 Task: Add Beecher's Cheese Curd Lasagna to the cart.
Action: Mouse moved to (270, 129)
Screenshot: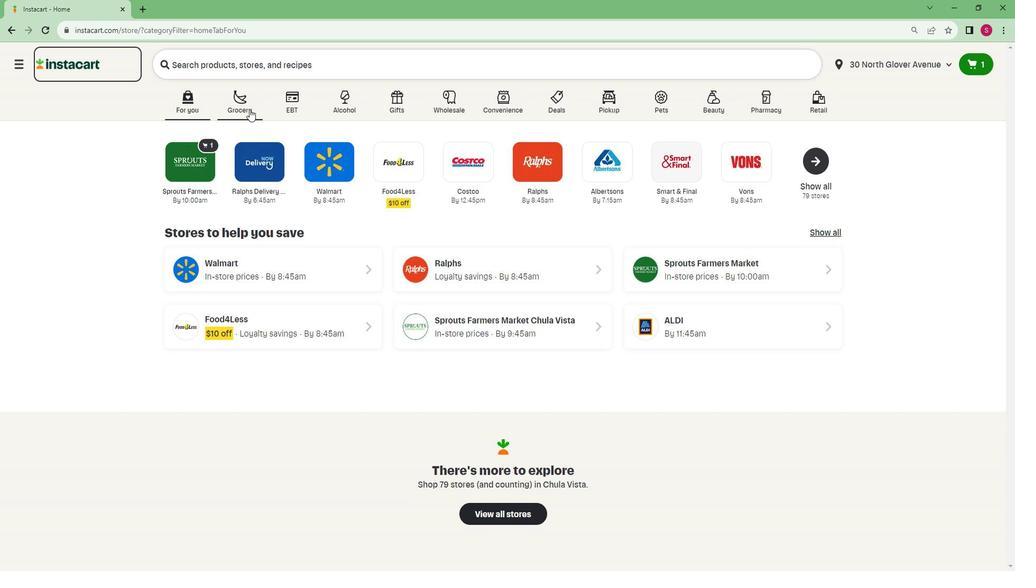 
Action: Mouse pressed left at (270, 129)
Screenshot: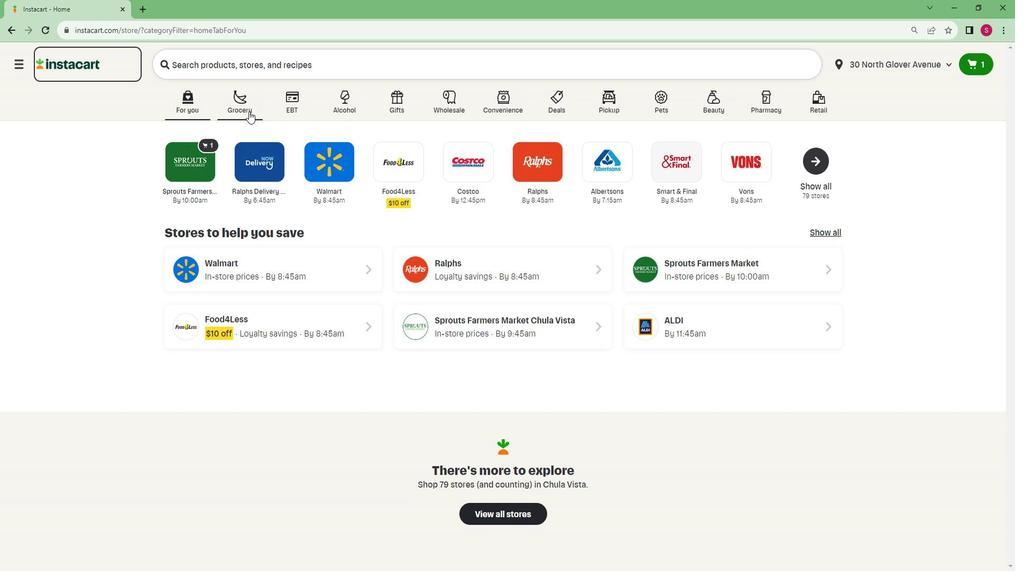 
Action: Mouse moved to (248, 316)
Screenshot: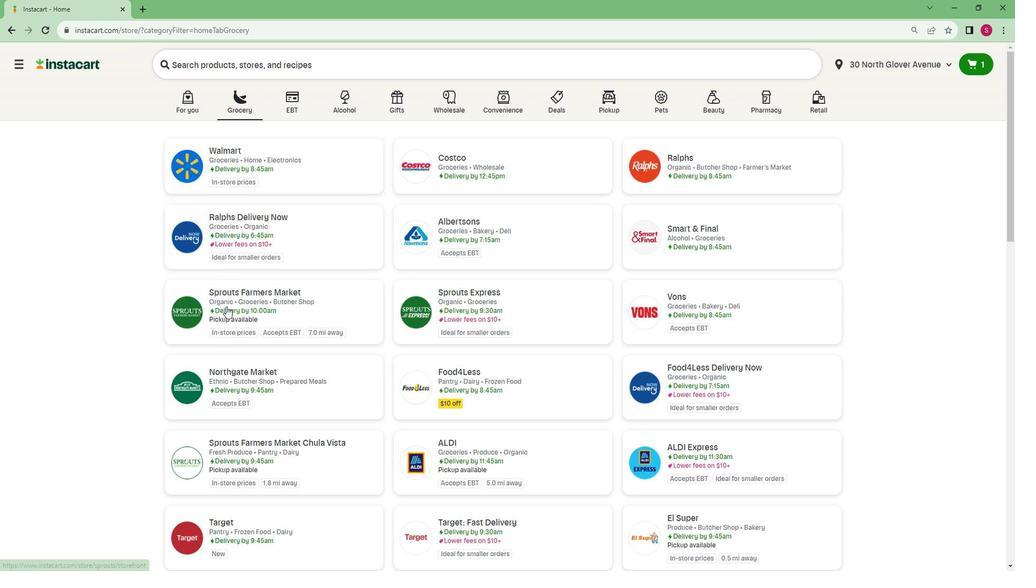 
Action: Mouse pressed left at (248, 316)
Screenshot: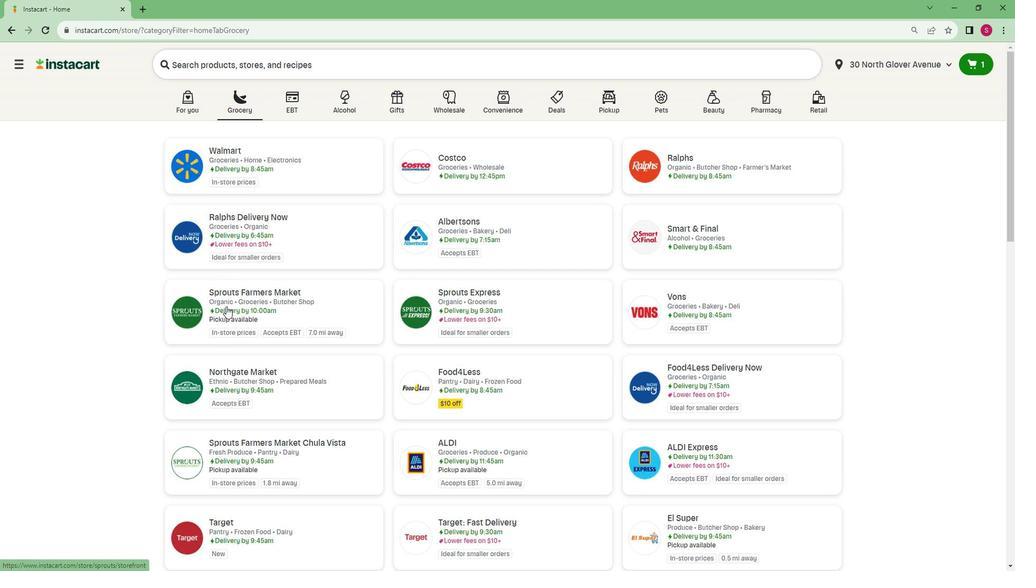 
Action: Mouse moved to (94, 500)
Screenshot: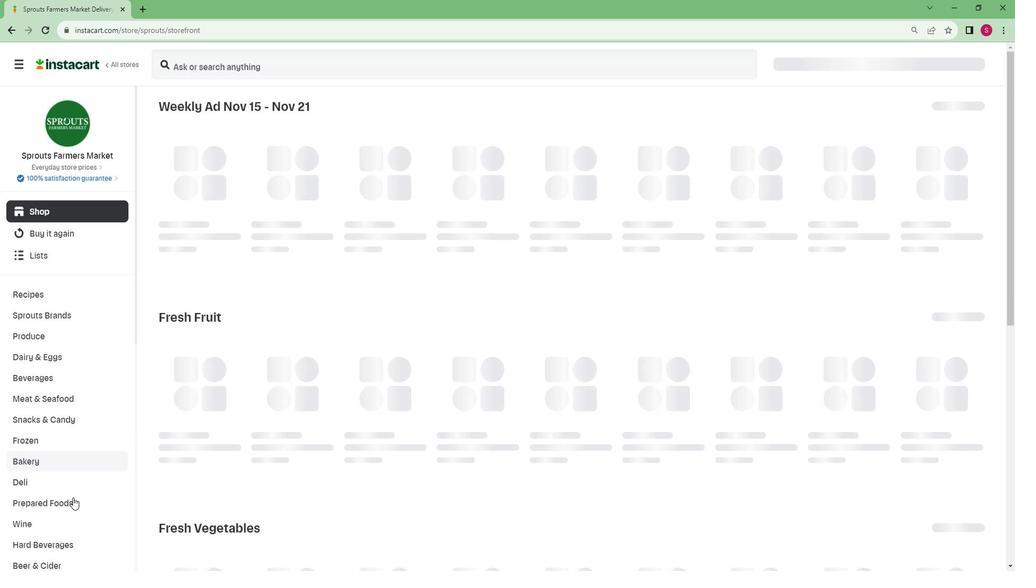 
Action: Mouse scrolled (94, 500) with delta (0, 0)
Screenshot: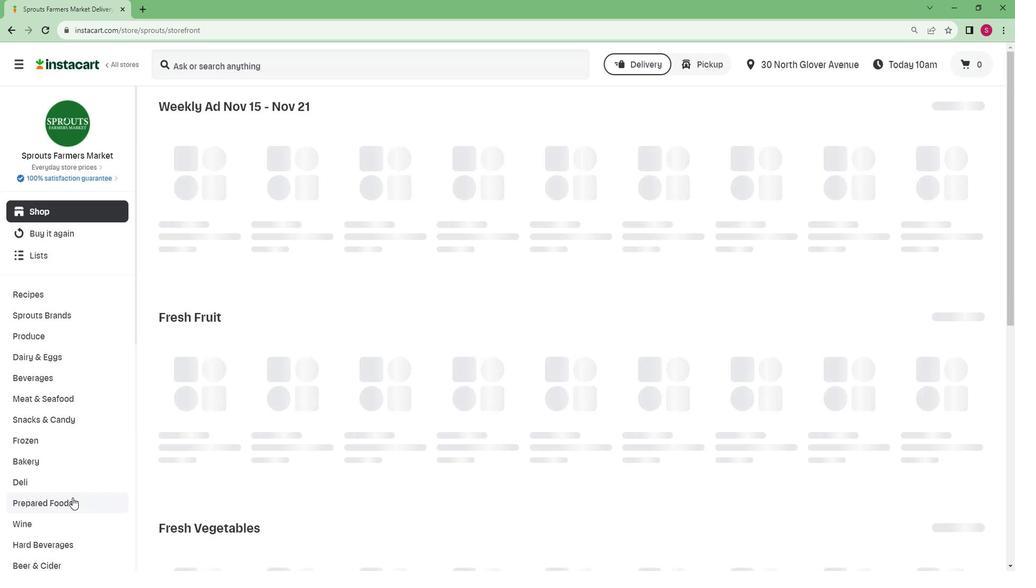 
Action: Mouse scrolled (94, 500) with delta (0, 0)
Screenshot: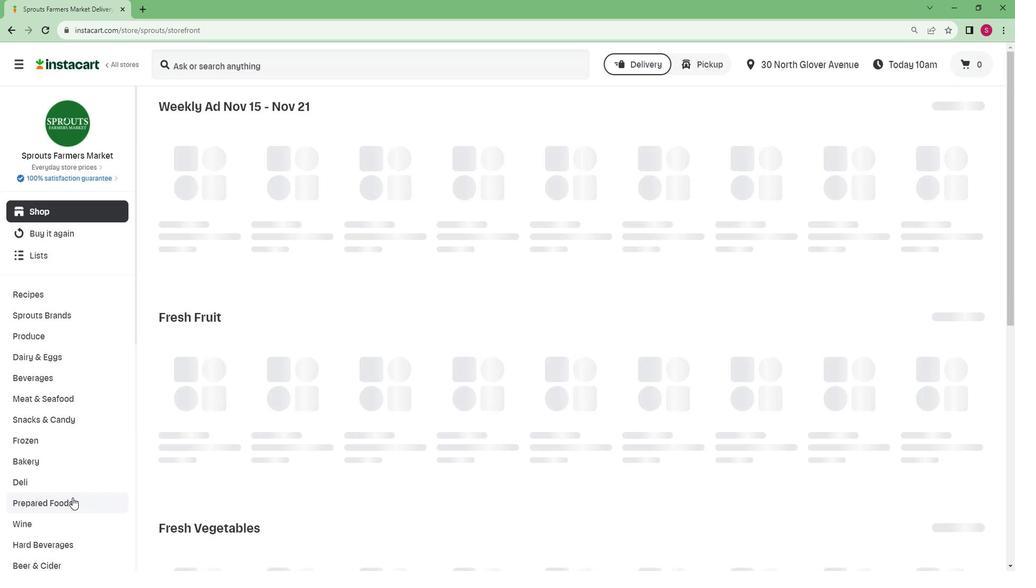 
Action: Mouse scrolled (94, 500) with delta (0, 0)
Screenshot: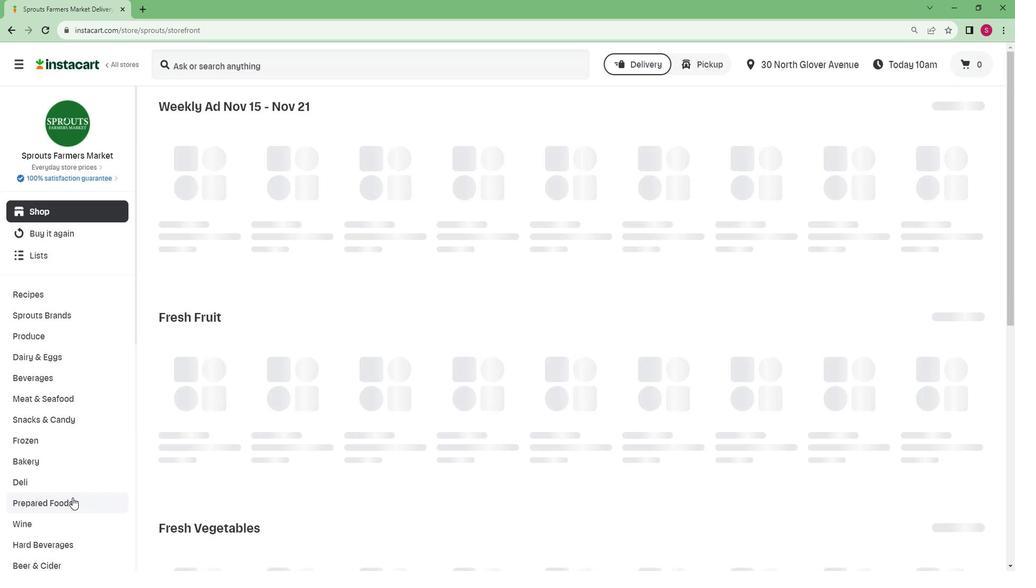 
Action: Mouse scrolled (94, 500) with delta (0, 0)
Screenshot: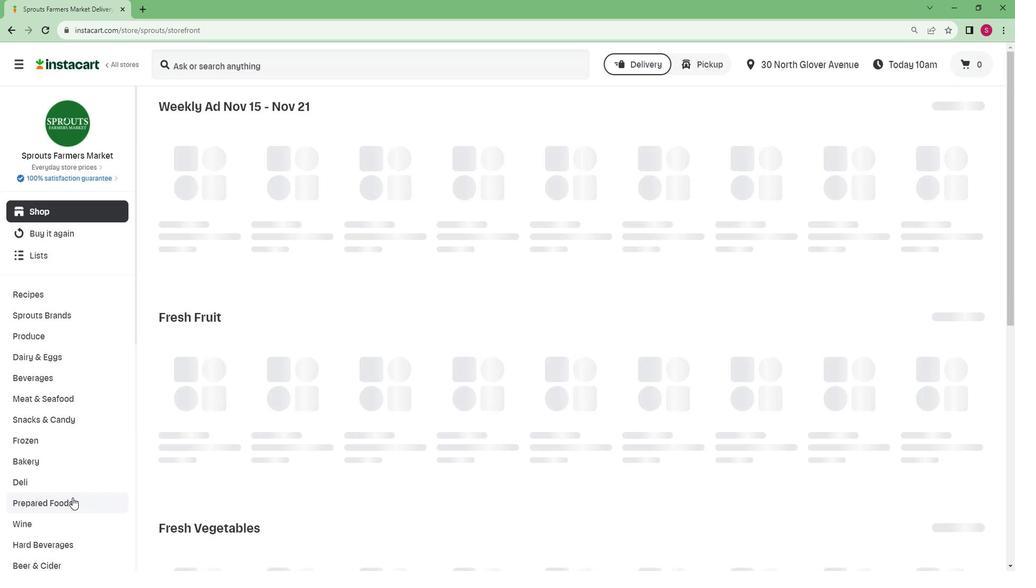 
Action: Mouse scrolled (94, 500) with delta (0, 0)
Screenshot: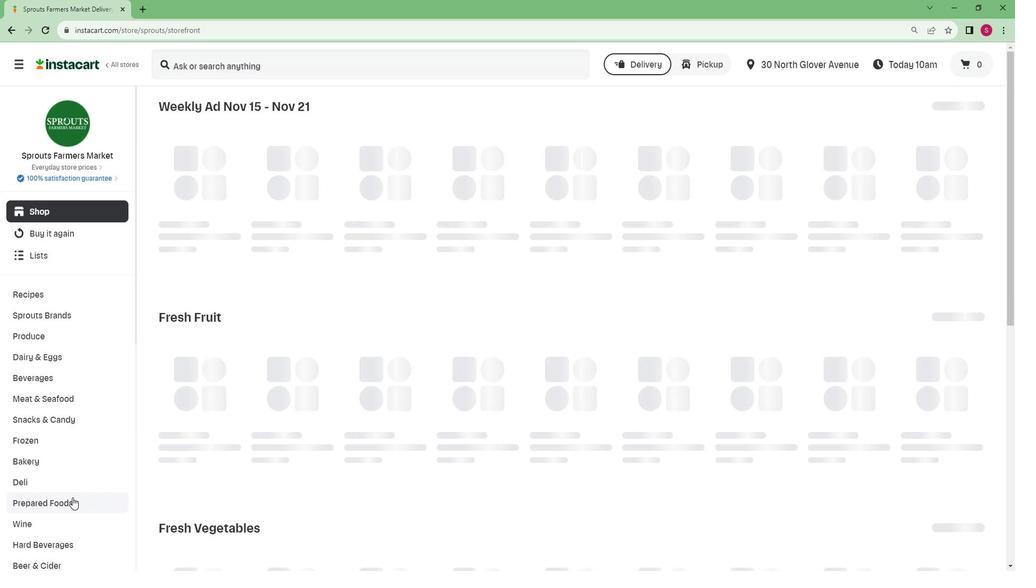 
Action: Mouse moved to (93, 500)
Screenshot: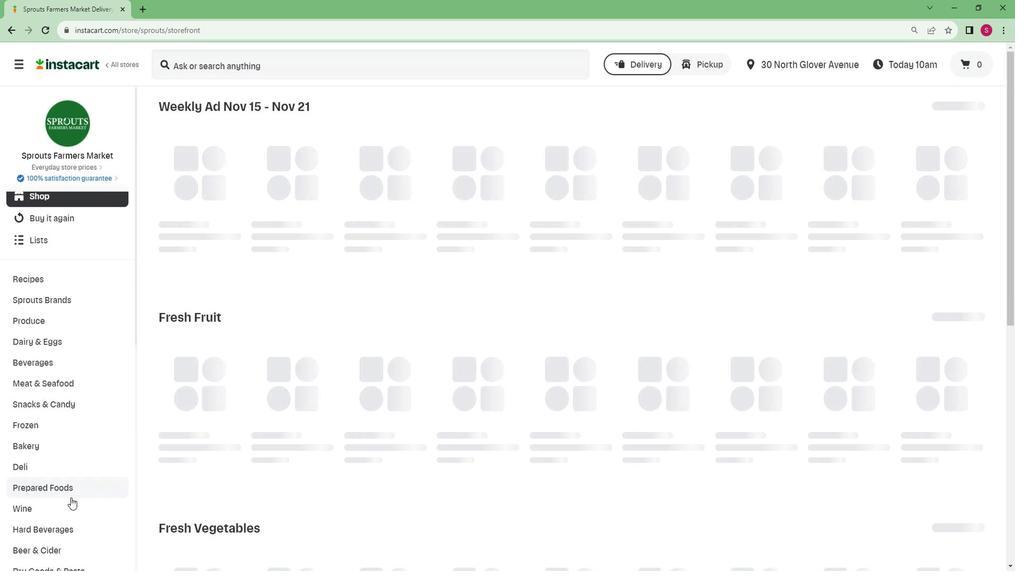 
Action: Mouse scrolled (93, 500) with delta (0, 0)
Screenshot: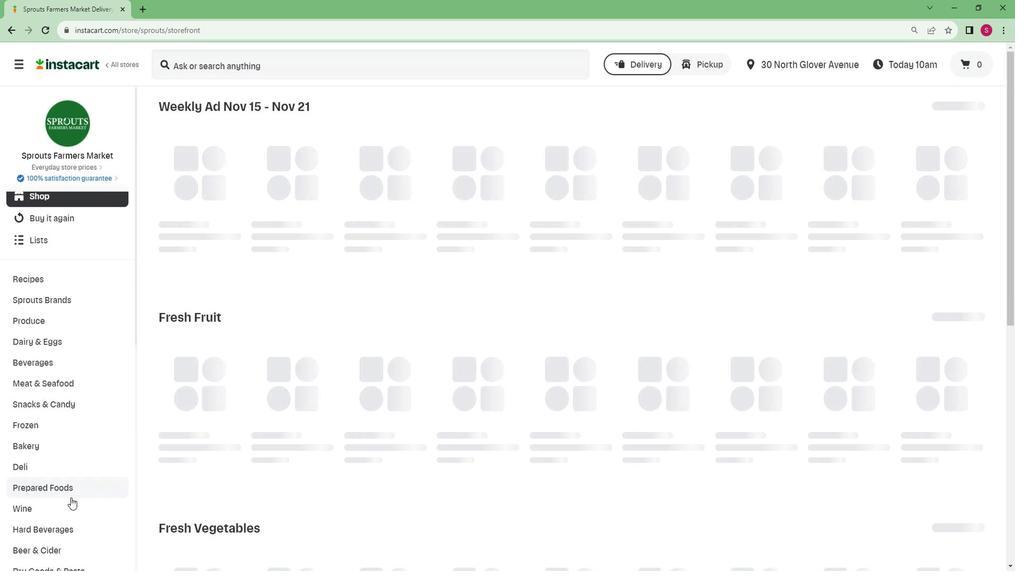 
Action: Mouse moved to (92, 500)
Screenshot: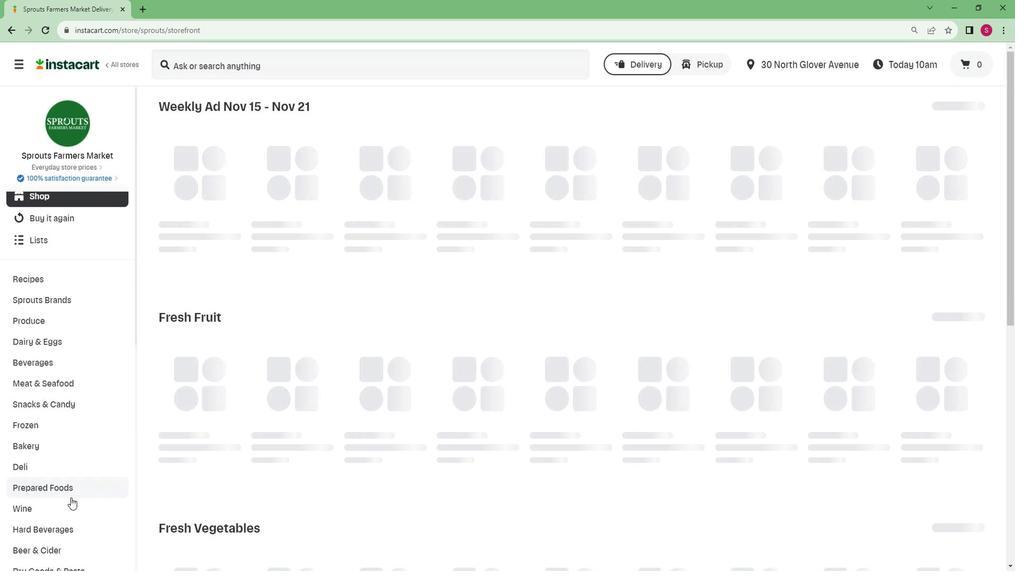 
Action: Mouse scrolled (92, 500) with delta (0, 0)
Screenshot: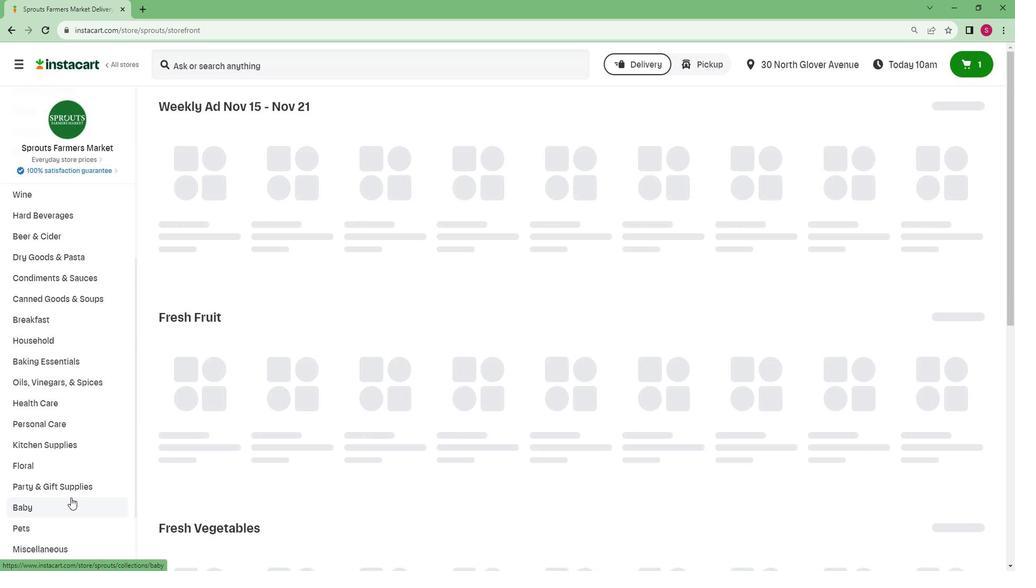 
Action: Mouse scrolled (92, 500) with delta (0, 0)
Screenshot: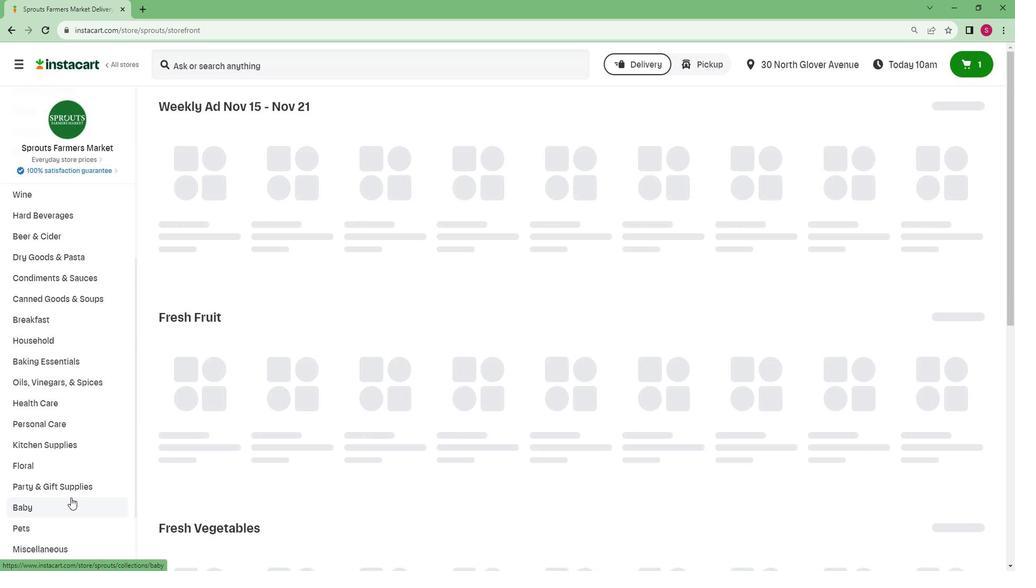 
Action: Mouse scrolled (92, 500) with delta (0, 0)
Screenshot: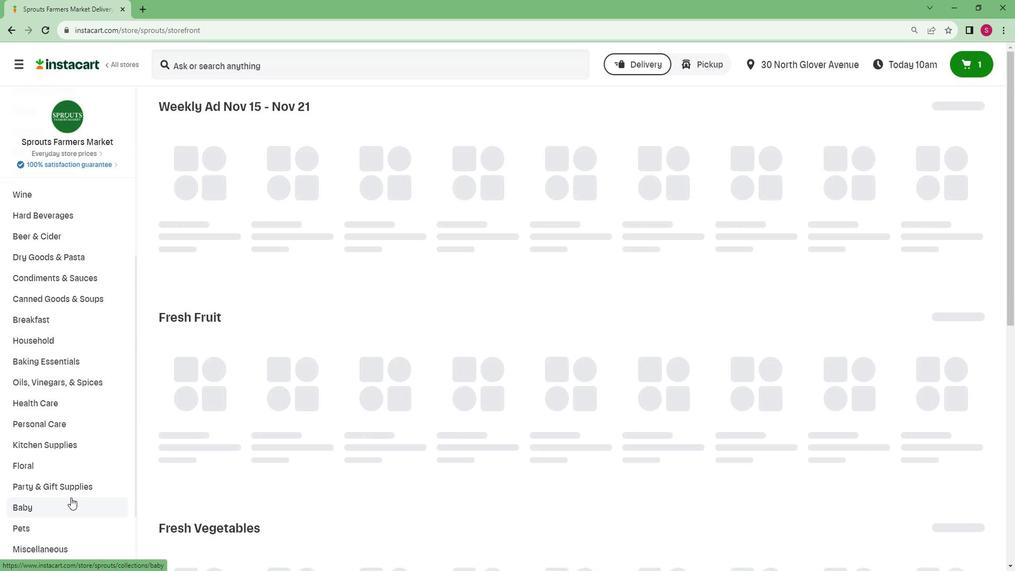 
Action: Mouse scrolled (92, 500) with delta (0, 0)
Screenshot: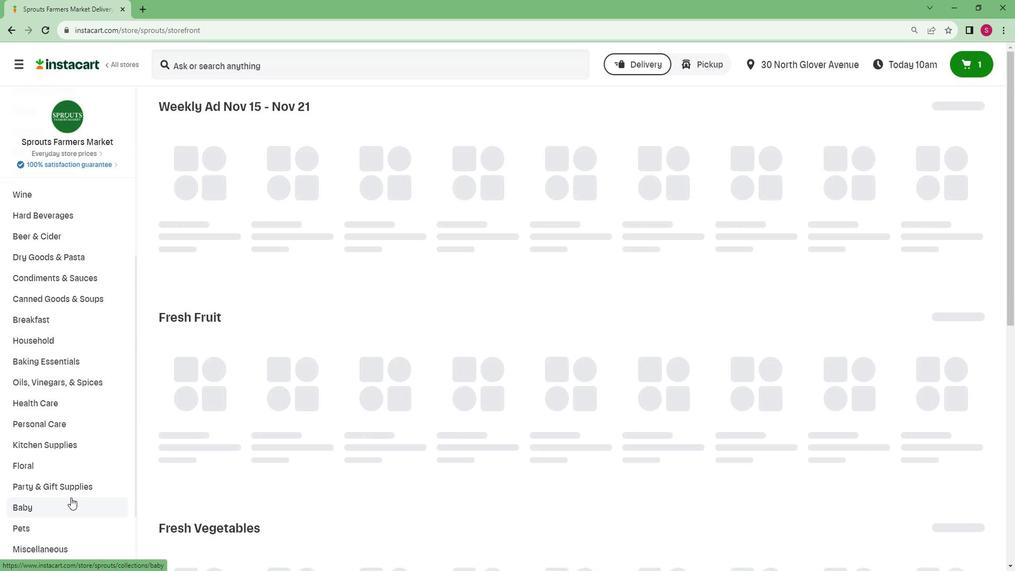 
Action: Mouse scrolled (92, 500) with delta (0, 0)
Screenshot: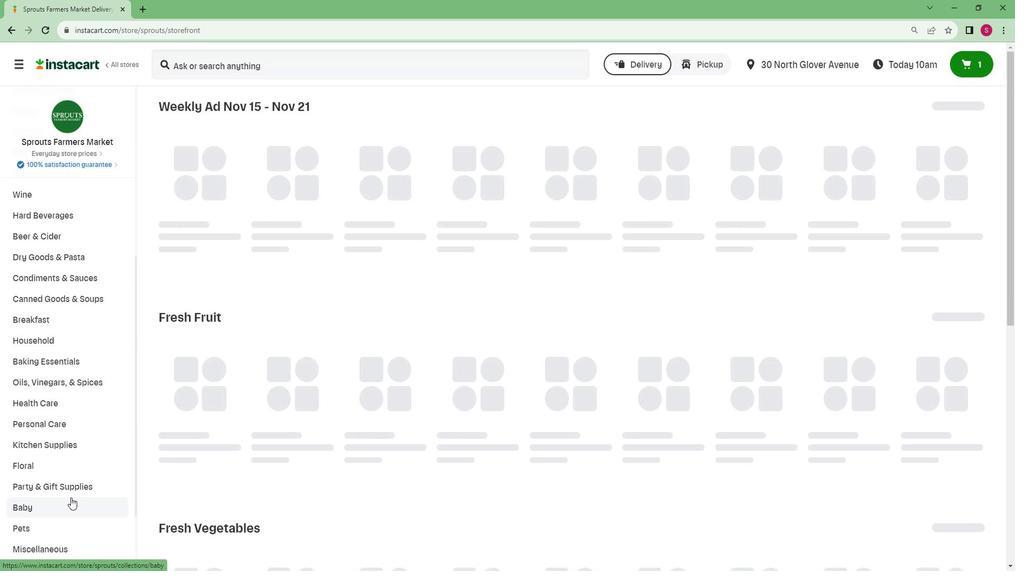 
Action: Mouse moved to (61, 551)
Screenshot: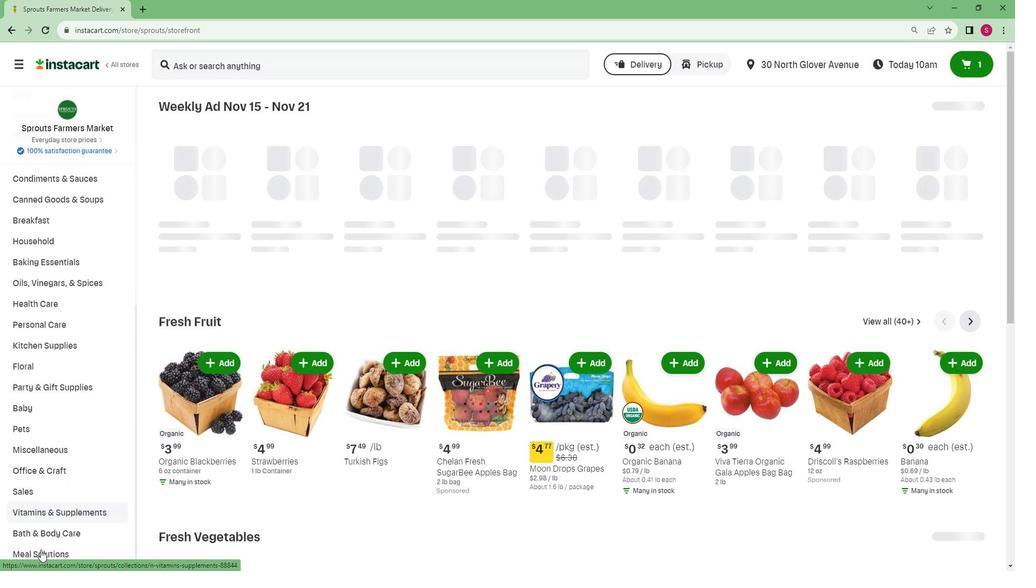 
Action: Mouse pressed left at (61, 551)
Screenshot: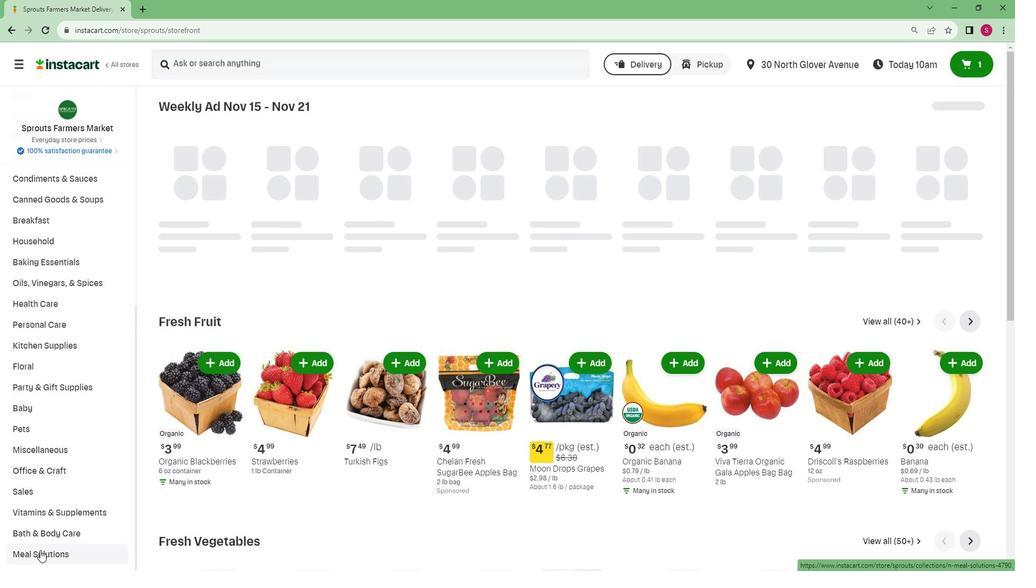 
Action: Mouse moved to (64, 531)
Screenshot: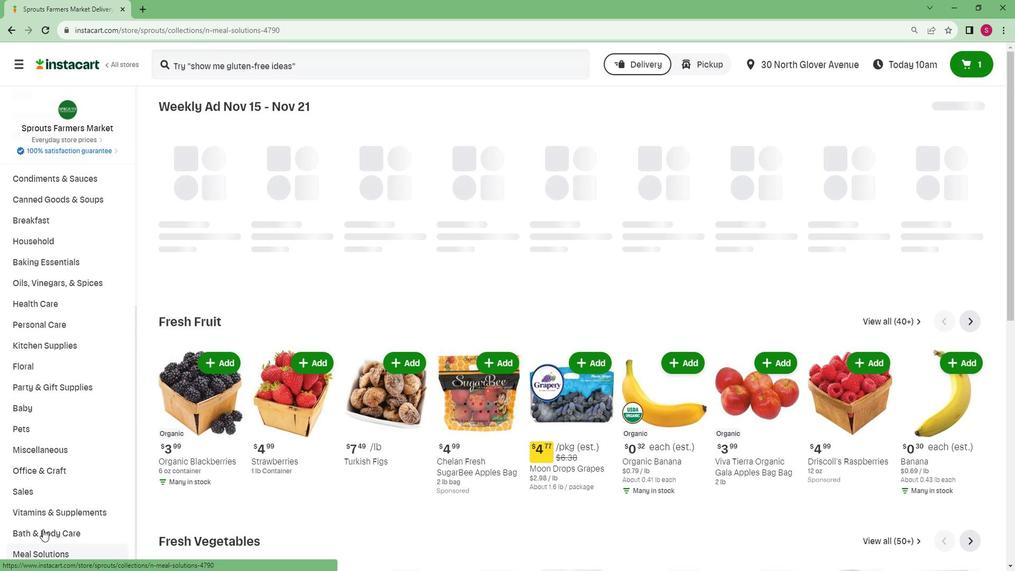 
Action: Mouse scrolled (64, 531) with delta (0, 0)
Screenshot: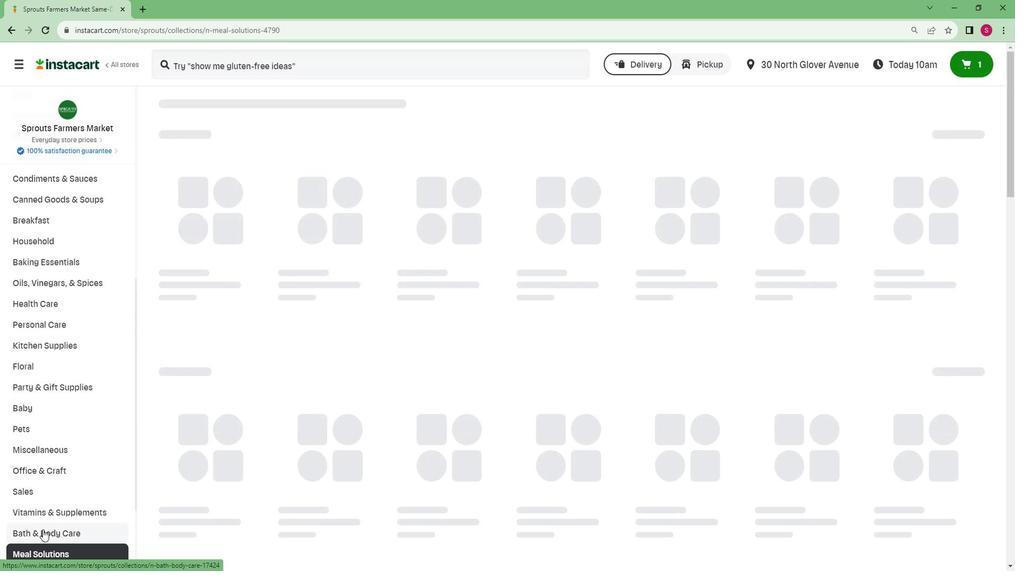 
Action: Mouse scrolled (64, 531) with delta (0, 0)
Screenshot: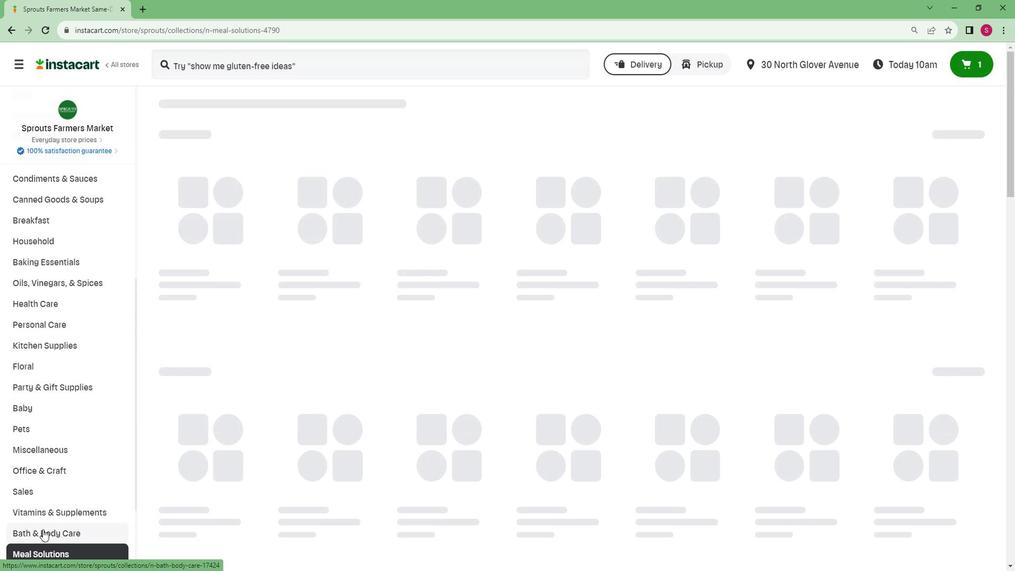 
Action: Mouse scrolled (64, 531) with delta (0, 0)
Screenshot: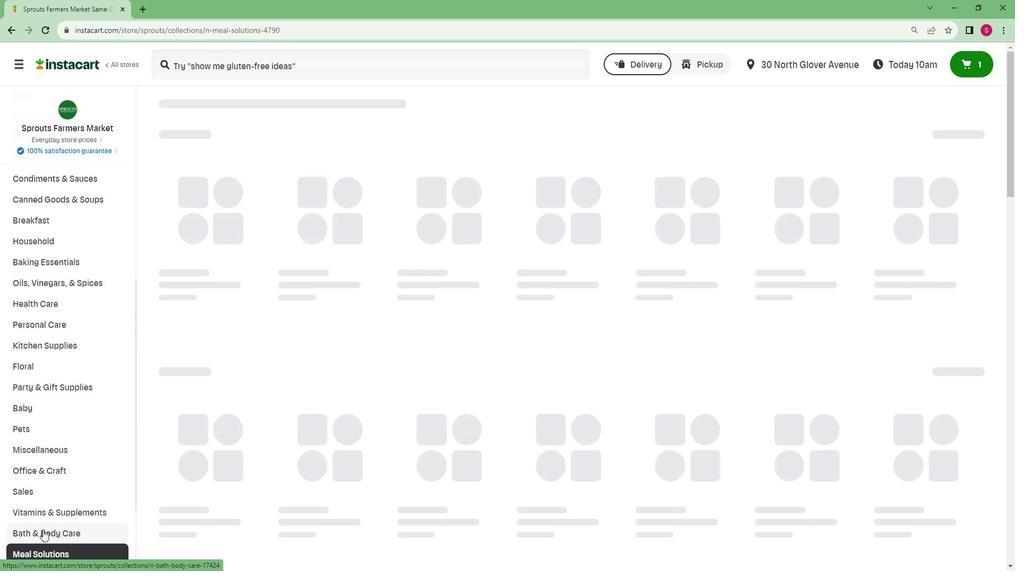 
Action: Mouse scrolled (64, 531) with delta (0, 0)
Screenshot: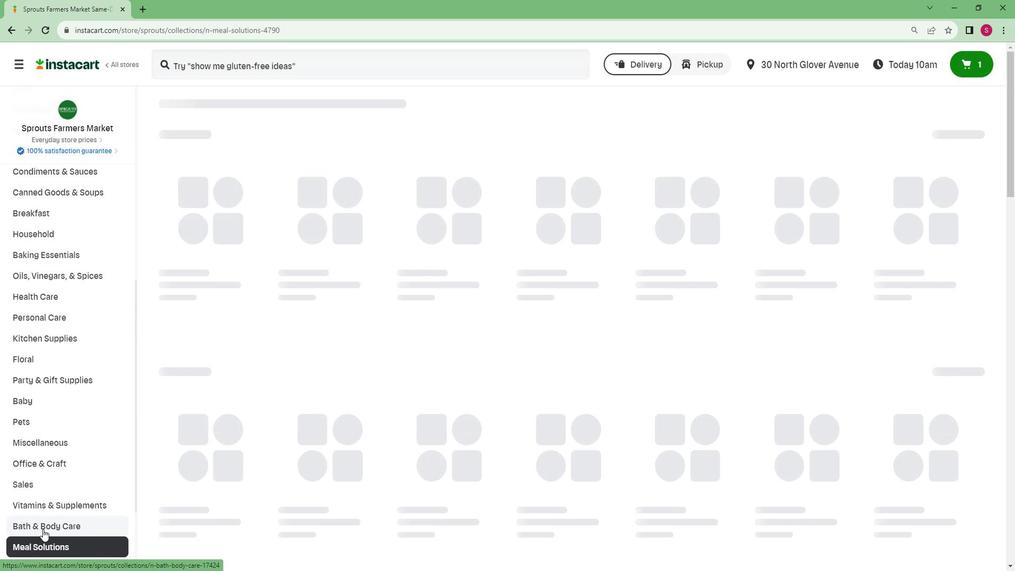 
Action: Mouse scrolled (64, 531) with delta (0, 0)
Screenshot: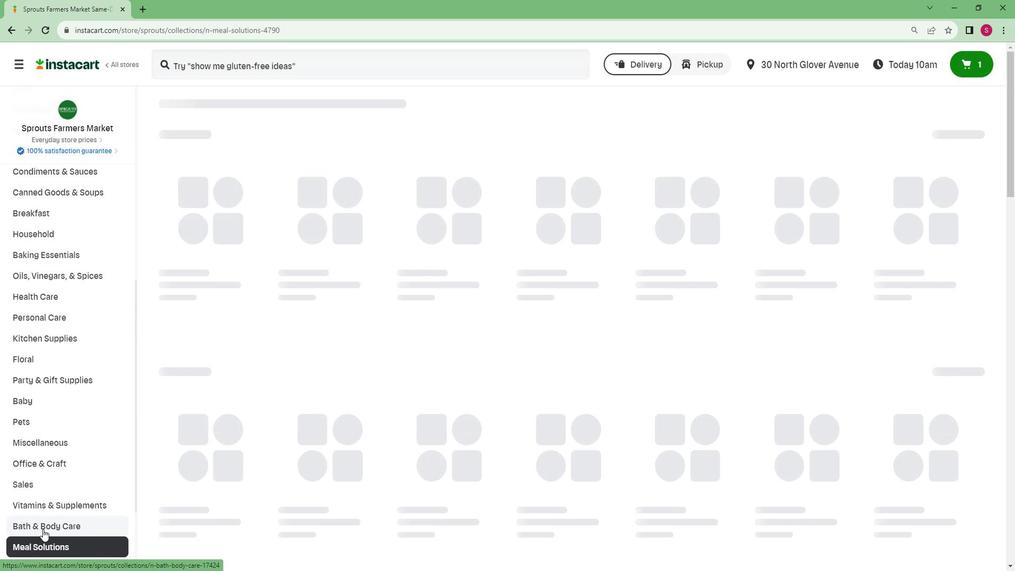 
Action: Mouse scrolled (64, 531) with delta (0, 0)
Screenshot: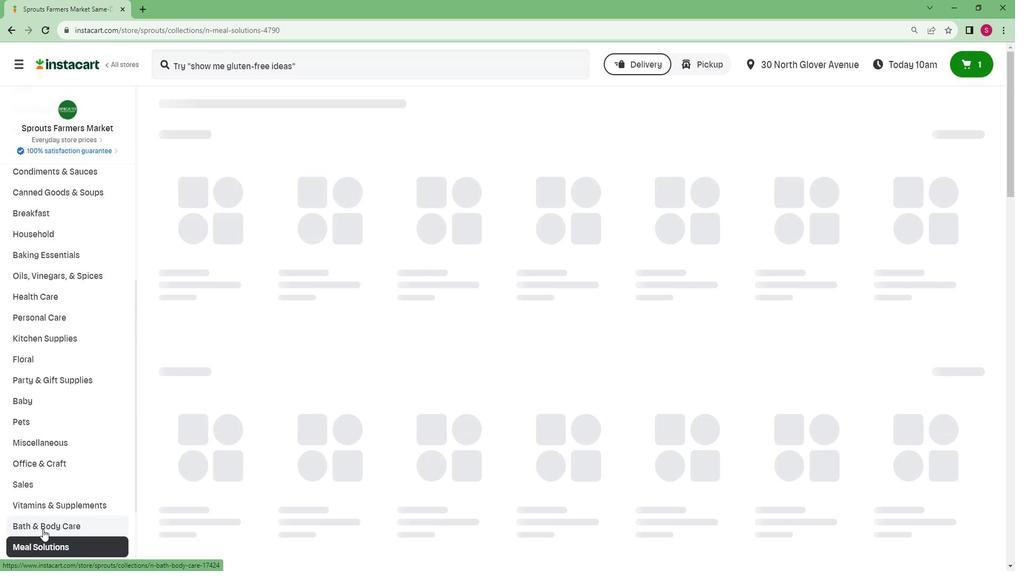 
Action: Mouse moved to (51, 556)
Screenshot: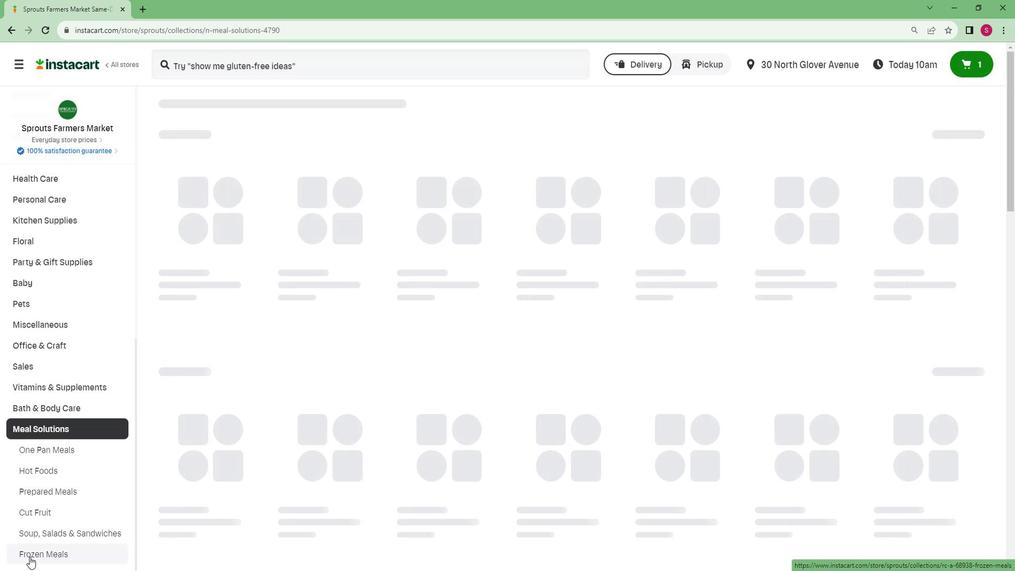 
Action: Mouse pressed left at (51, 556)
Screenshot: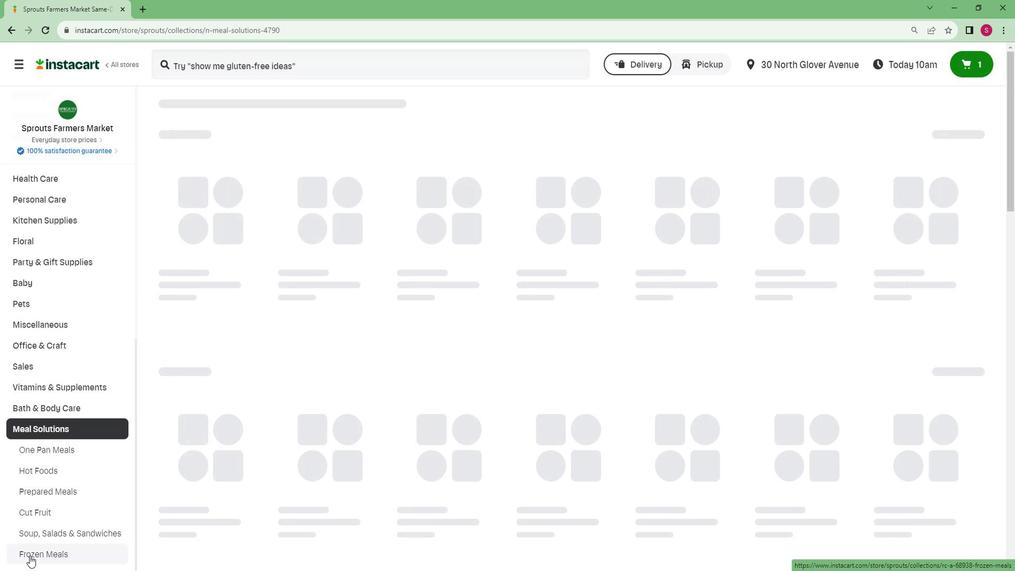 
Action: Mouse moved to (284, 88)
Screenshot: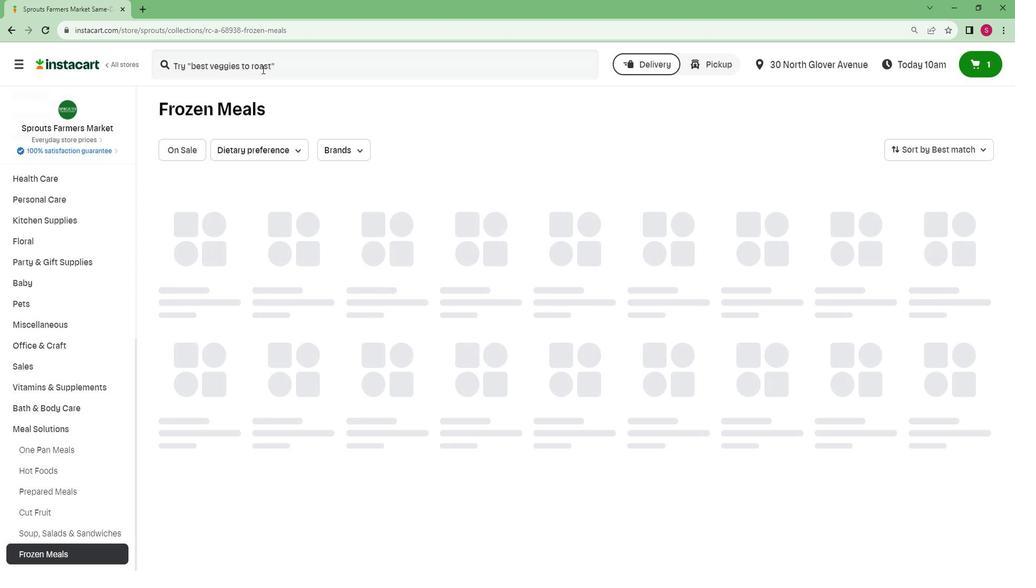 
Action: Mouse pressed left at (284, 88)
Screenshot: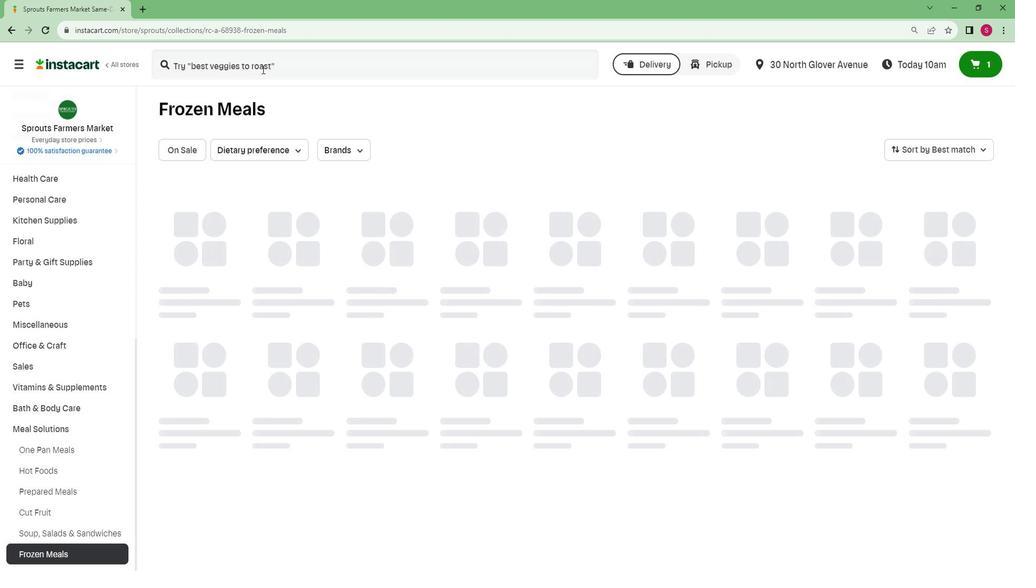 
Action: Key pressed <Key.caps_lock>B<Key.caps_lock>eechers<Key.space><Key.caps_lock>C<Key.caps_lock>heese<Key.space>curd<Key.space>lasagna<Key.enter>
Screenshot: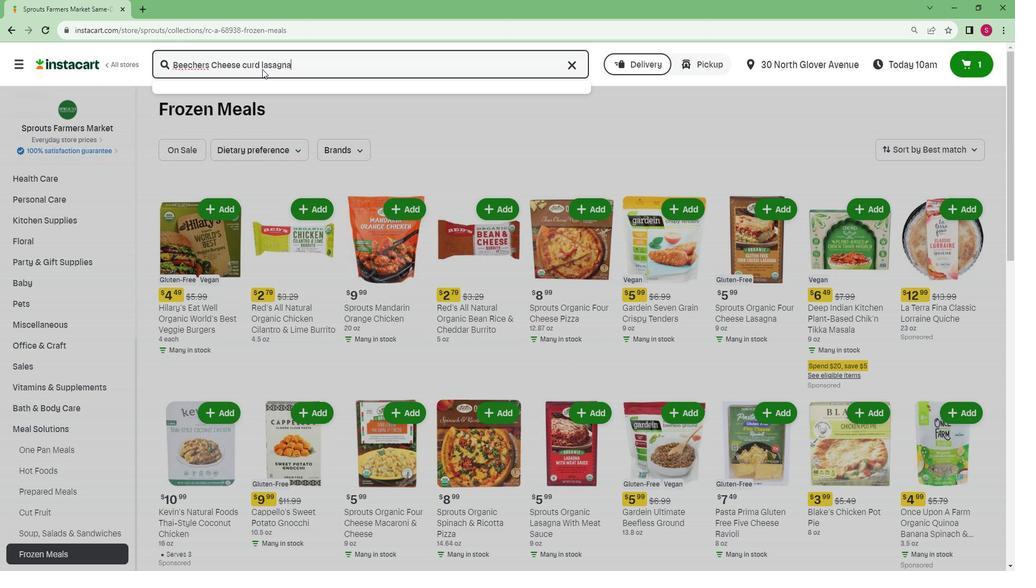 
Action: Mouse moved to (594, 258)
Screenshot: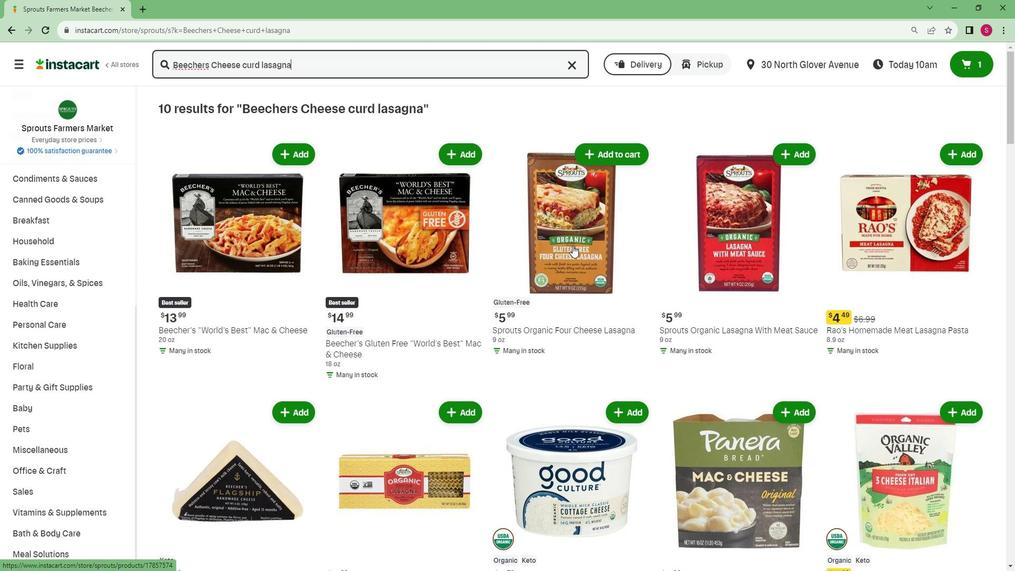 
